 Task: Create a due date automation trigger when advanced on, 2 hours before a card is due add fields without custom field "Resume" set to 10.
Action: Mouse moved to (1204, 95)
Screenshot: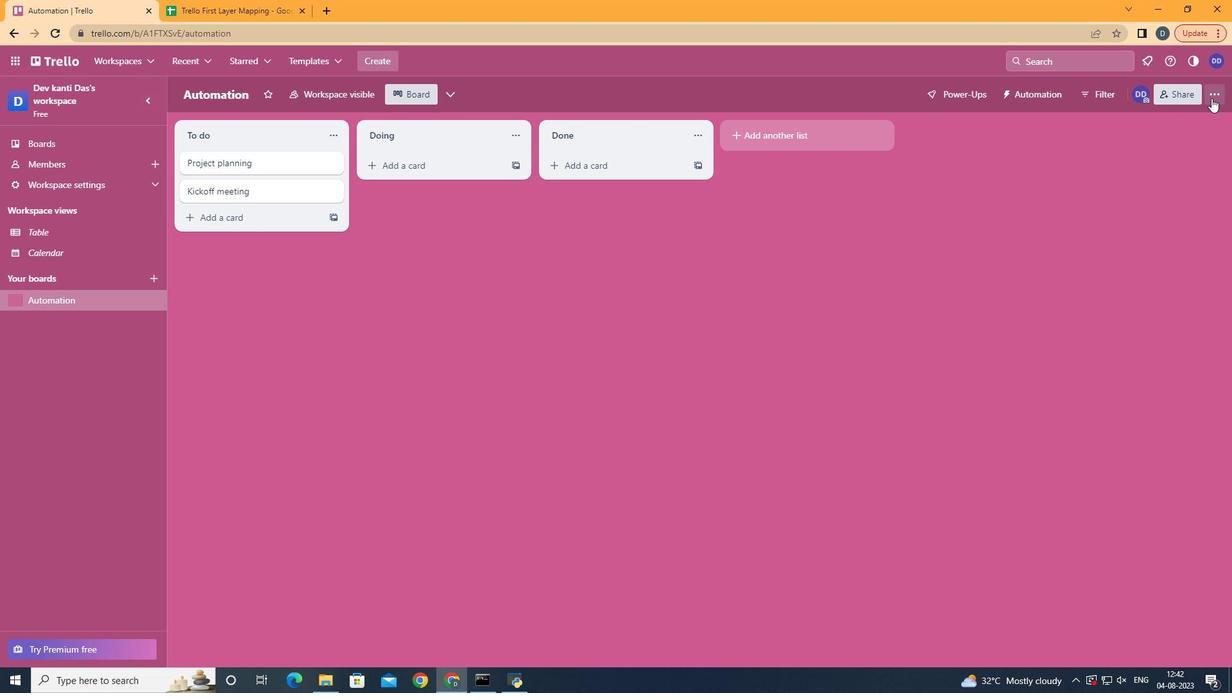 
Action: Mouse pressed left at (1204, 95)
Screenshot: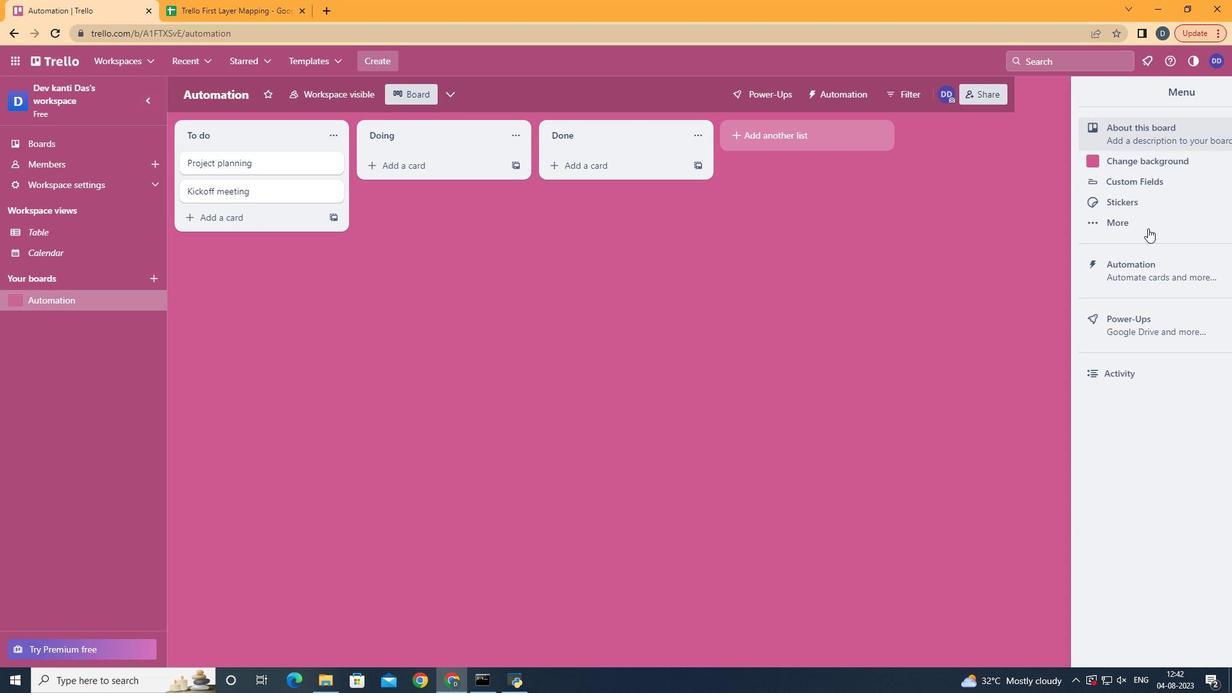 
Action: Mouse moved to (1121, 263)
Screenshot: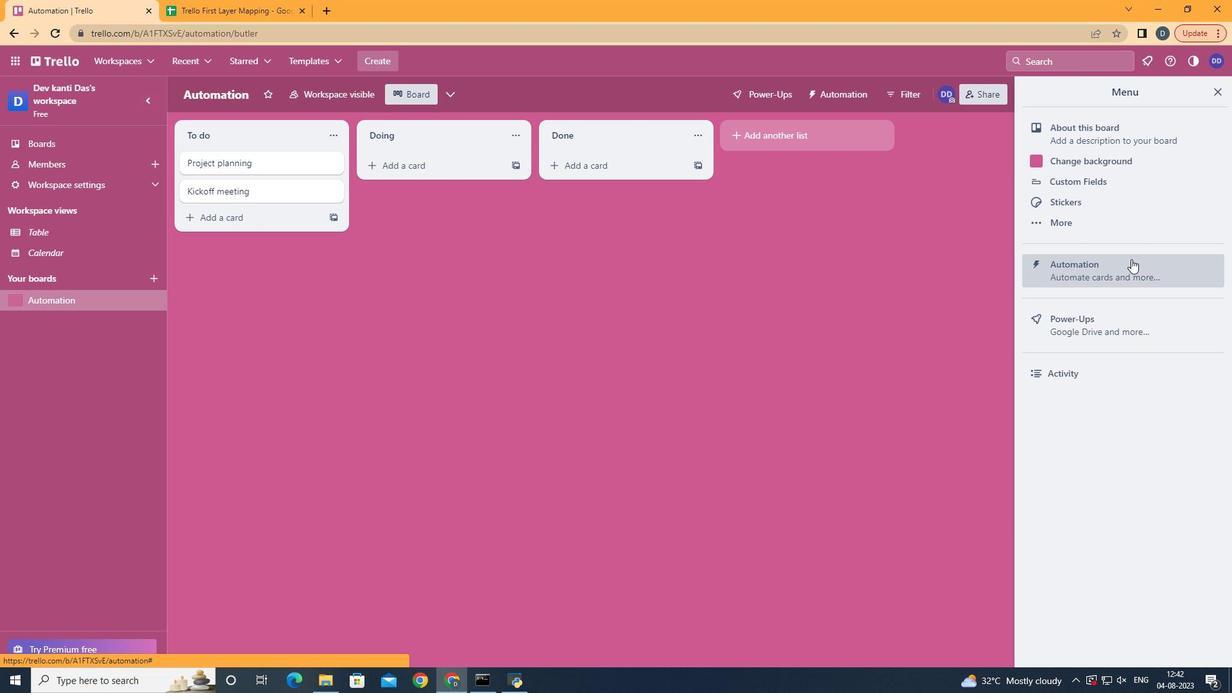 
Action: Mouse pressed left at (1121, 263)
Screenshot: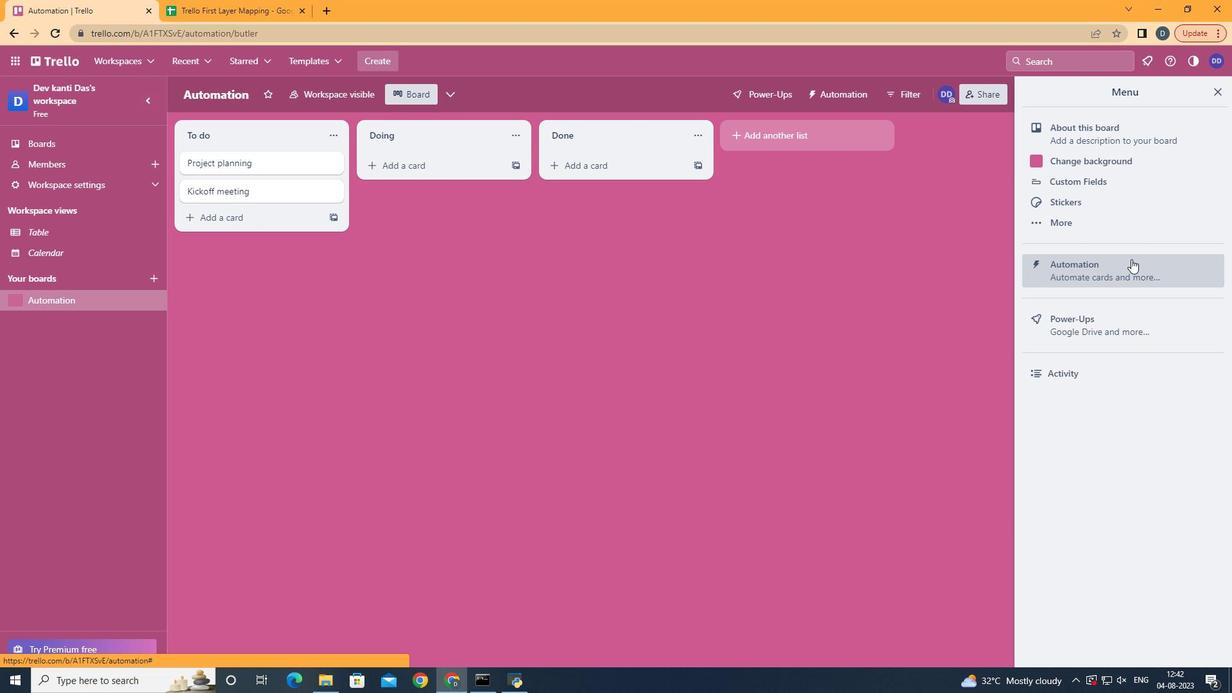 
Action: Mouse moved to (242, 265)
Screenshot: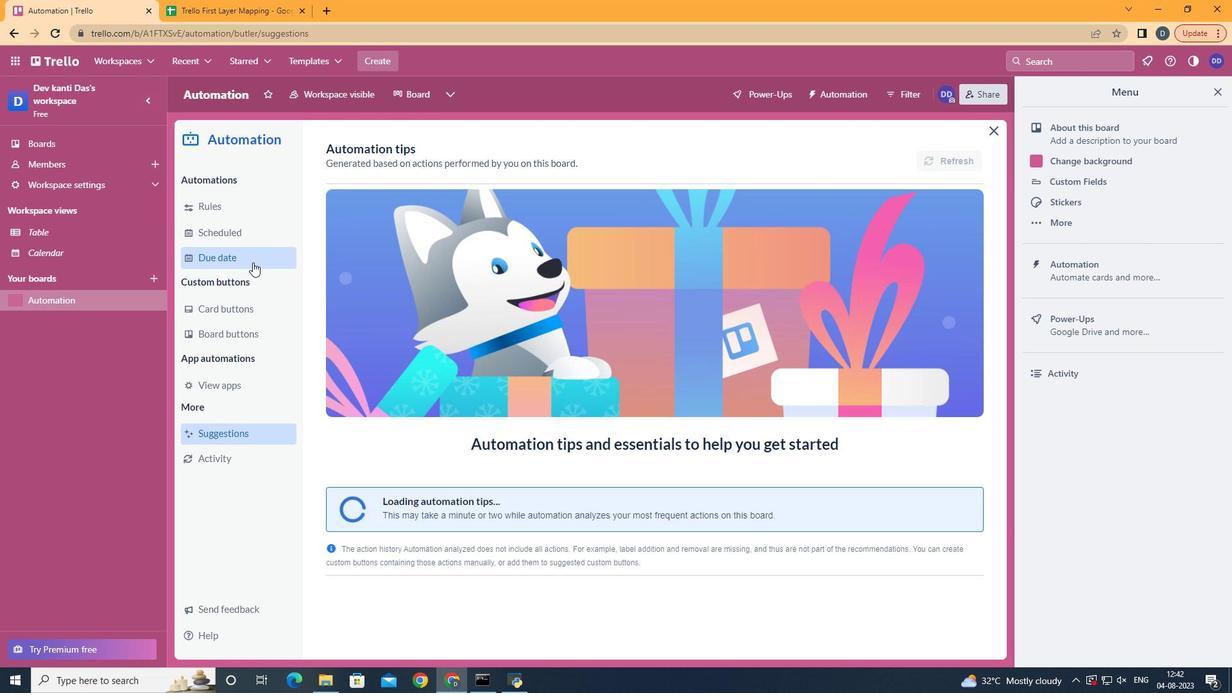 
Action: Mouse pressed left at (242, 265)
Screenshot: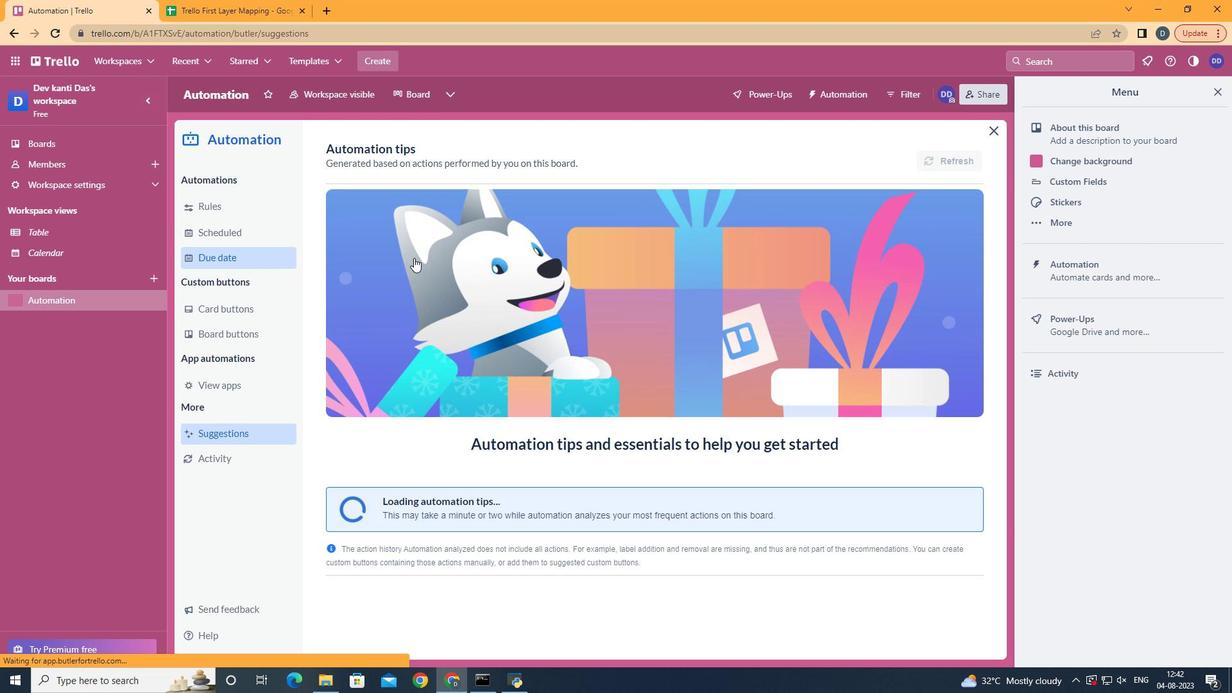 
Action: Mouse moved to (883, 154)
Screenshot: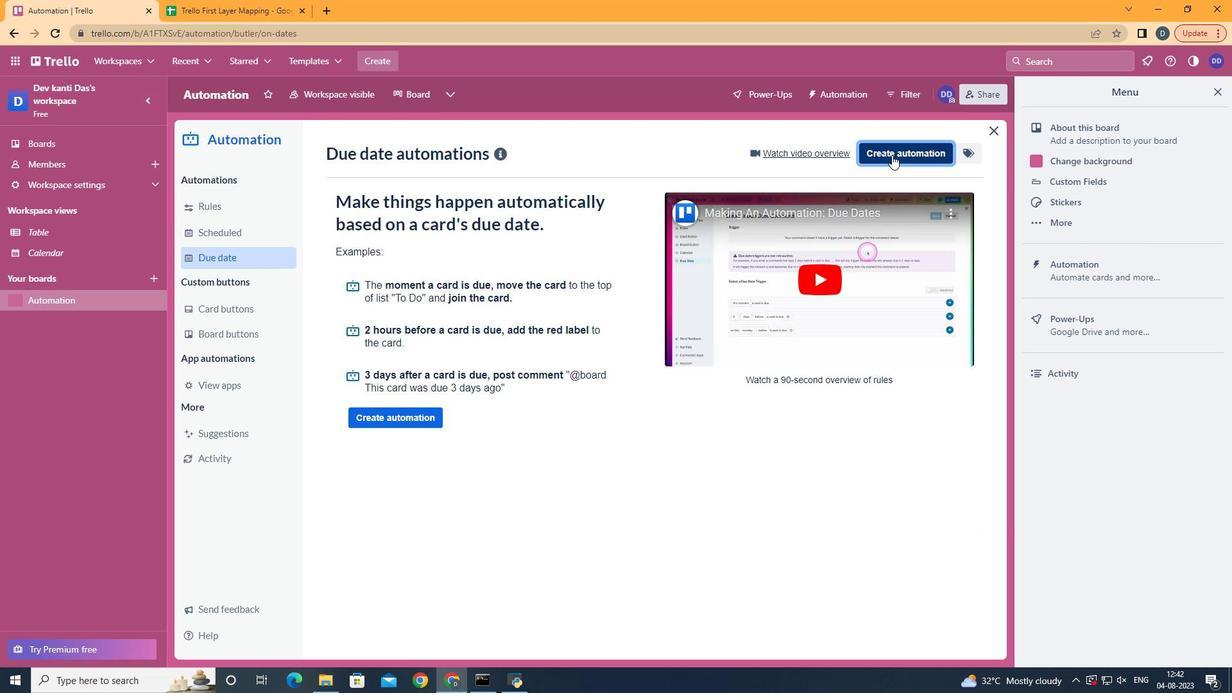 
Action: Mouse pressed left at (883, 154)
Screenshot: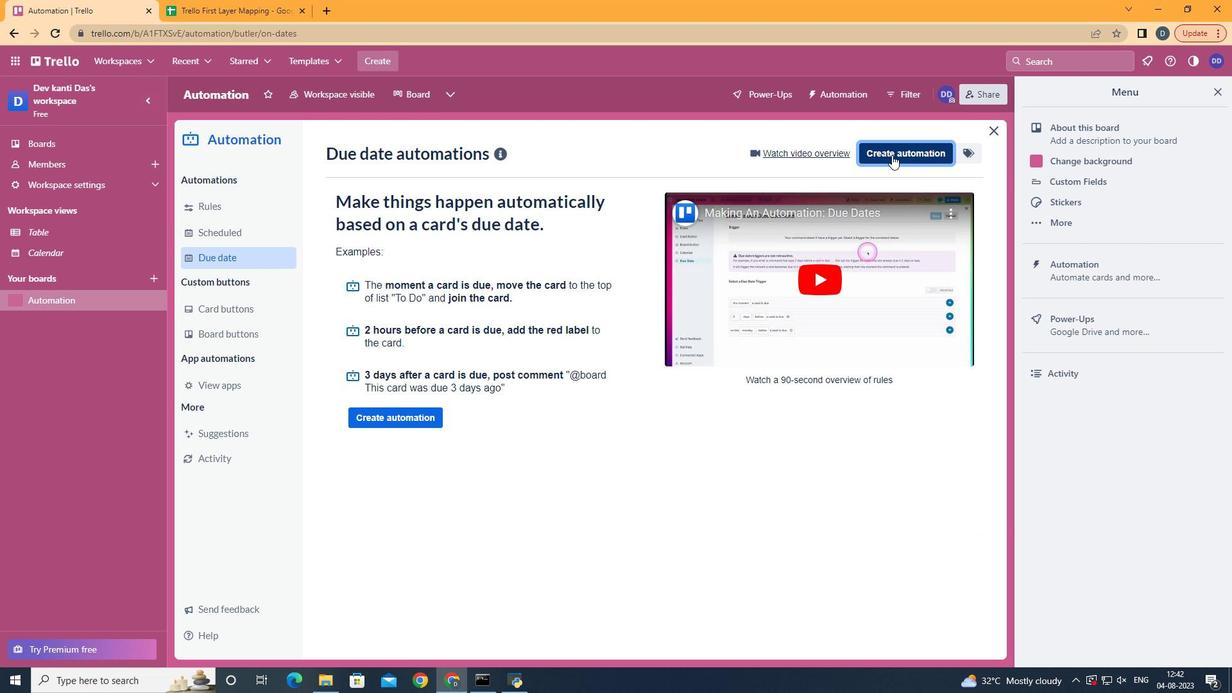 
Action: Mouse moved to (672, 276)
Screenshot: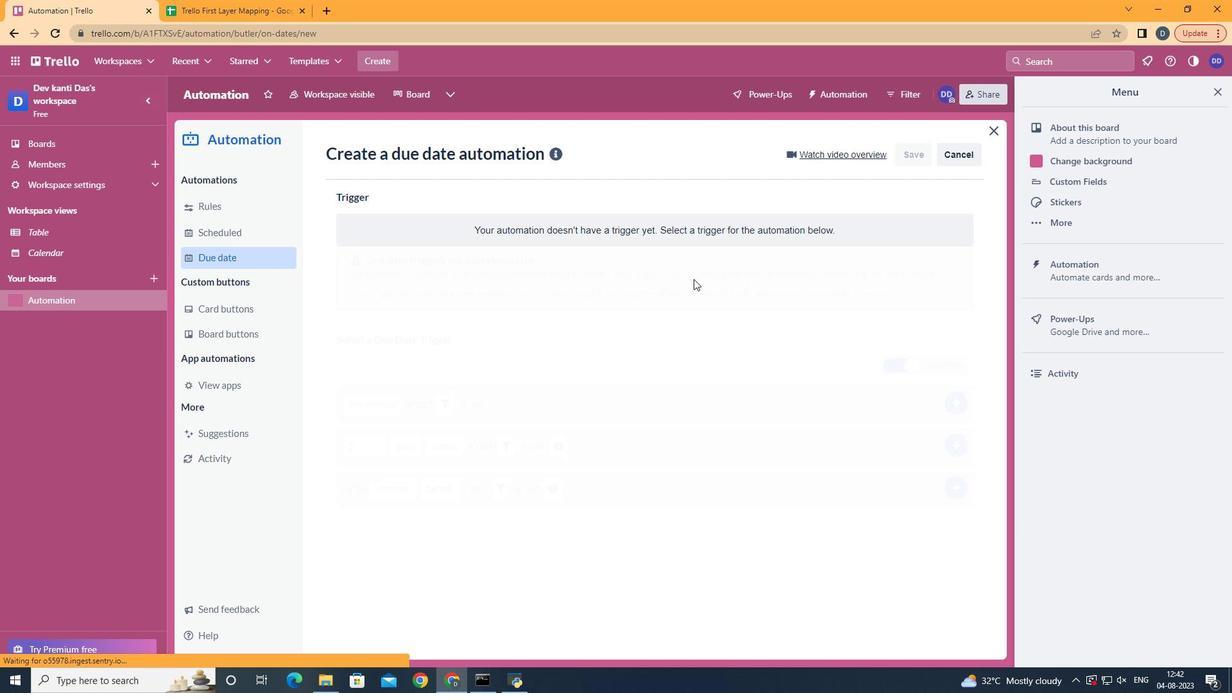 
Action: Mouse pressed left at (672, 276)
Screenshot: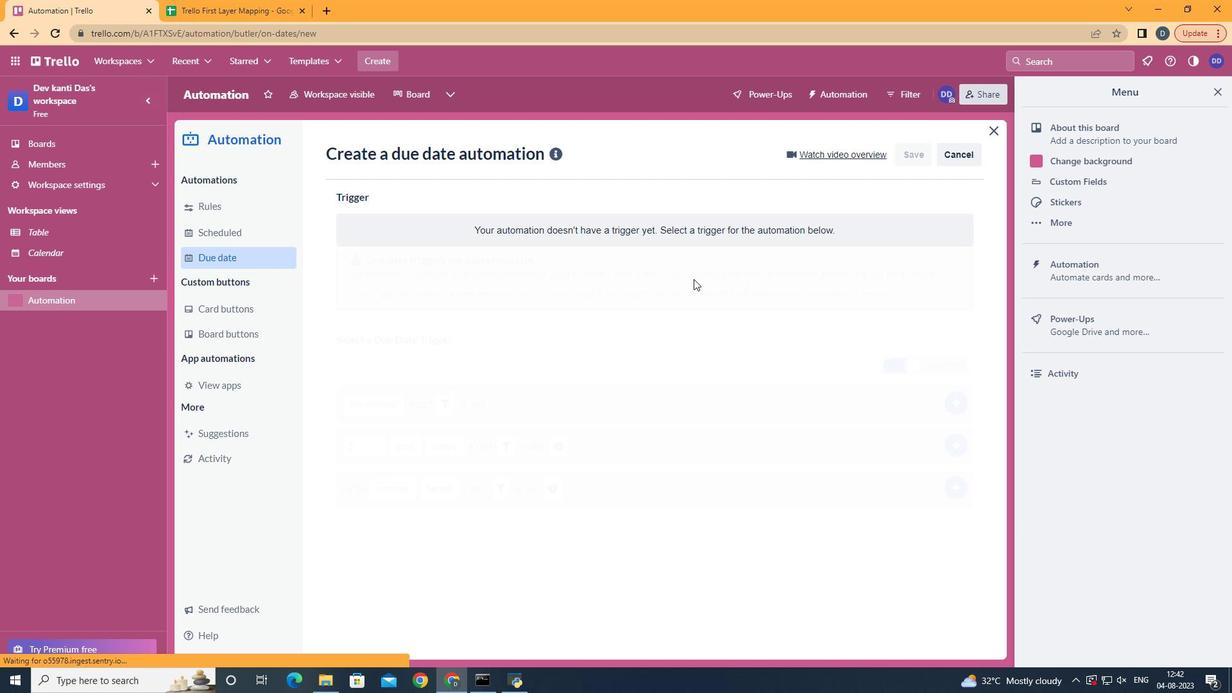 
Action: Mouse moved to (409, 553)
Screenshot: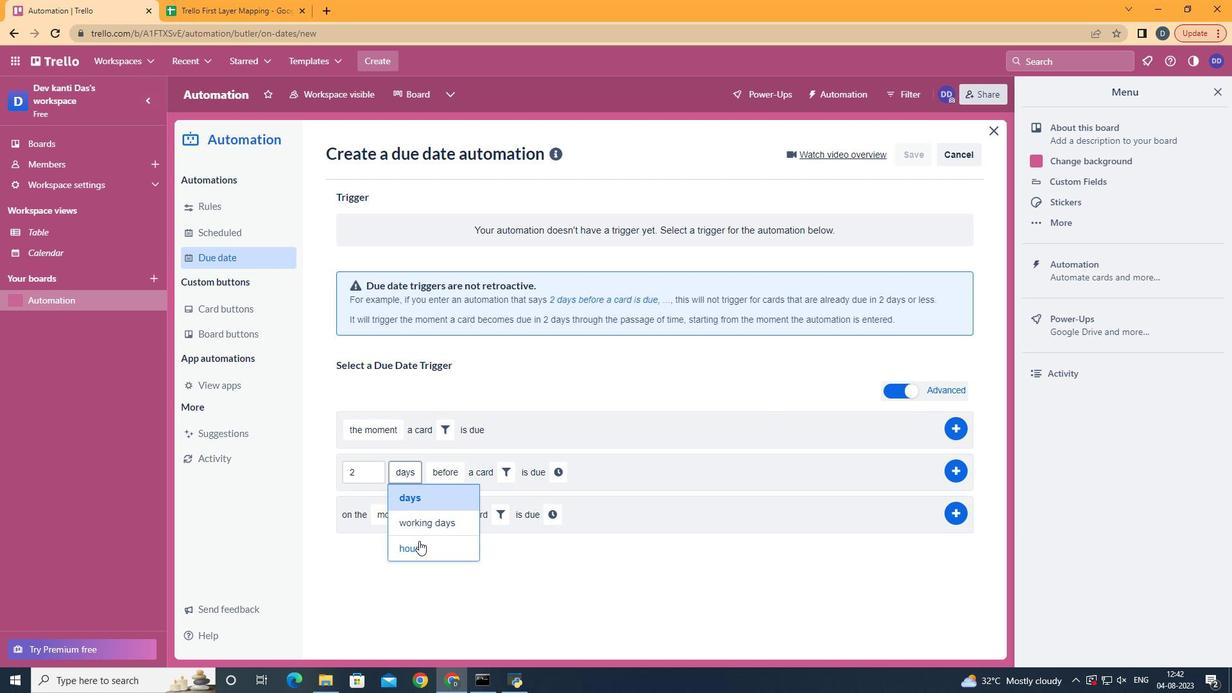 
Action: Mouse pressed left at (409, 553)
Screenshot: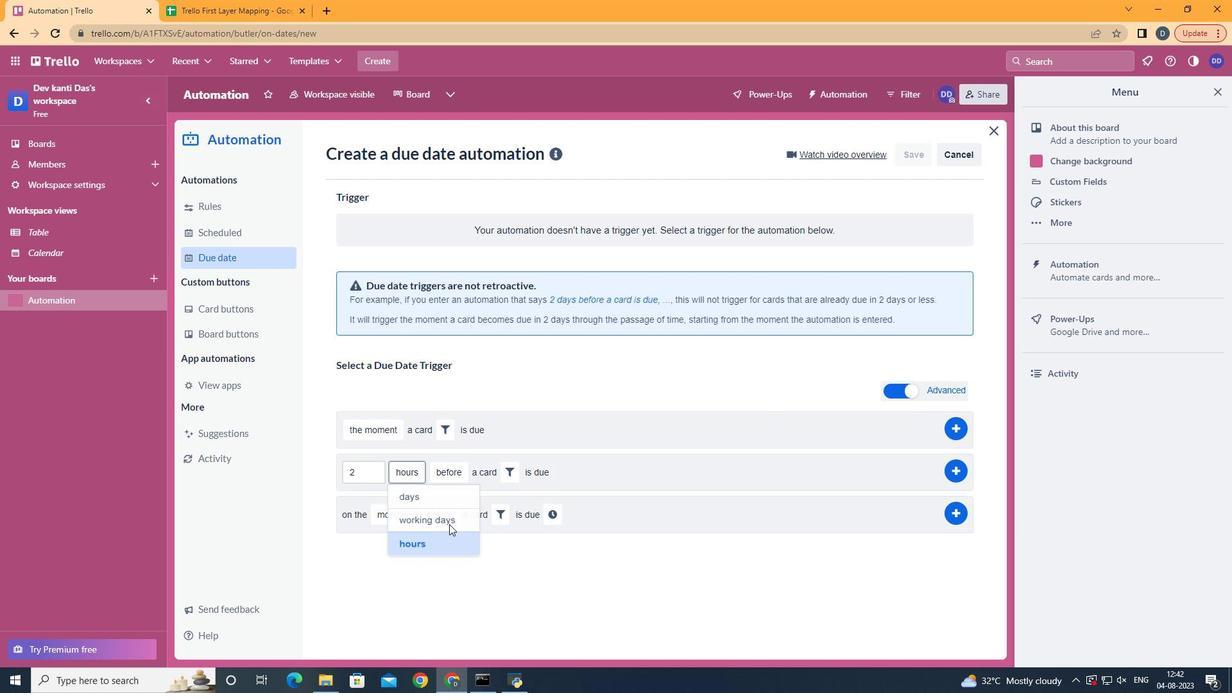 
Action: Mouse moved to (450, 507)
Screenshot: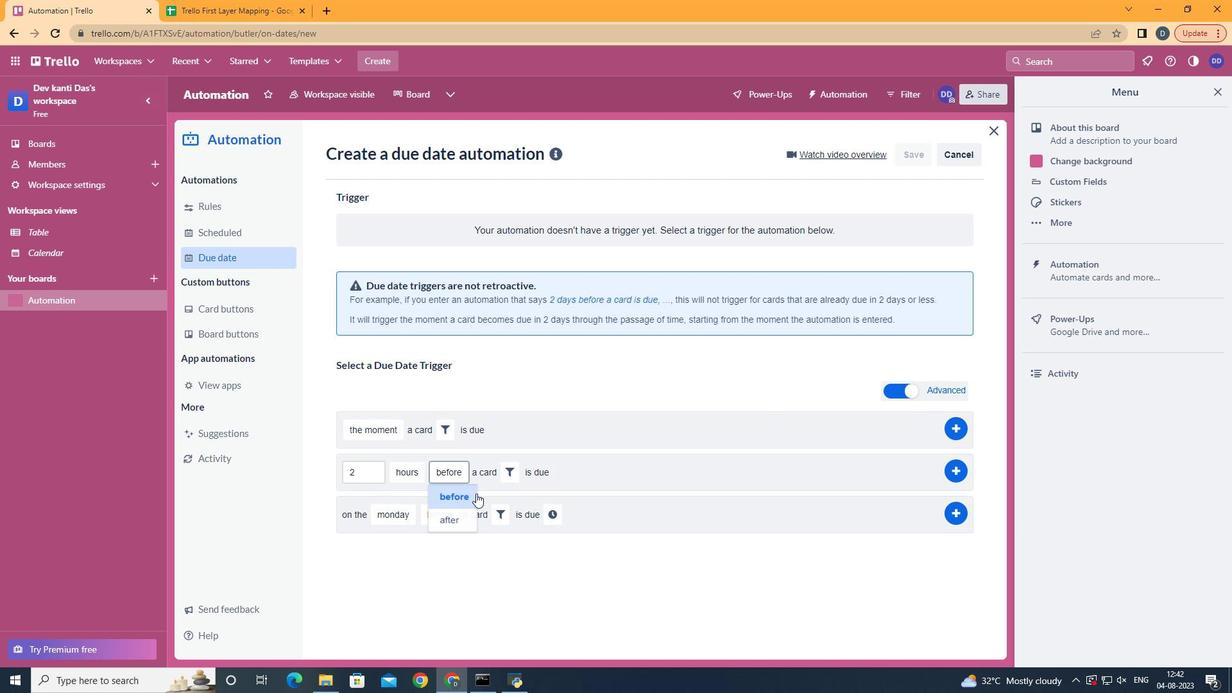 
Action: Mouse pressed left at (450, 507)
Screenshot: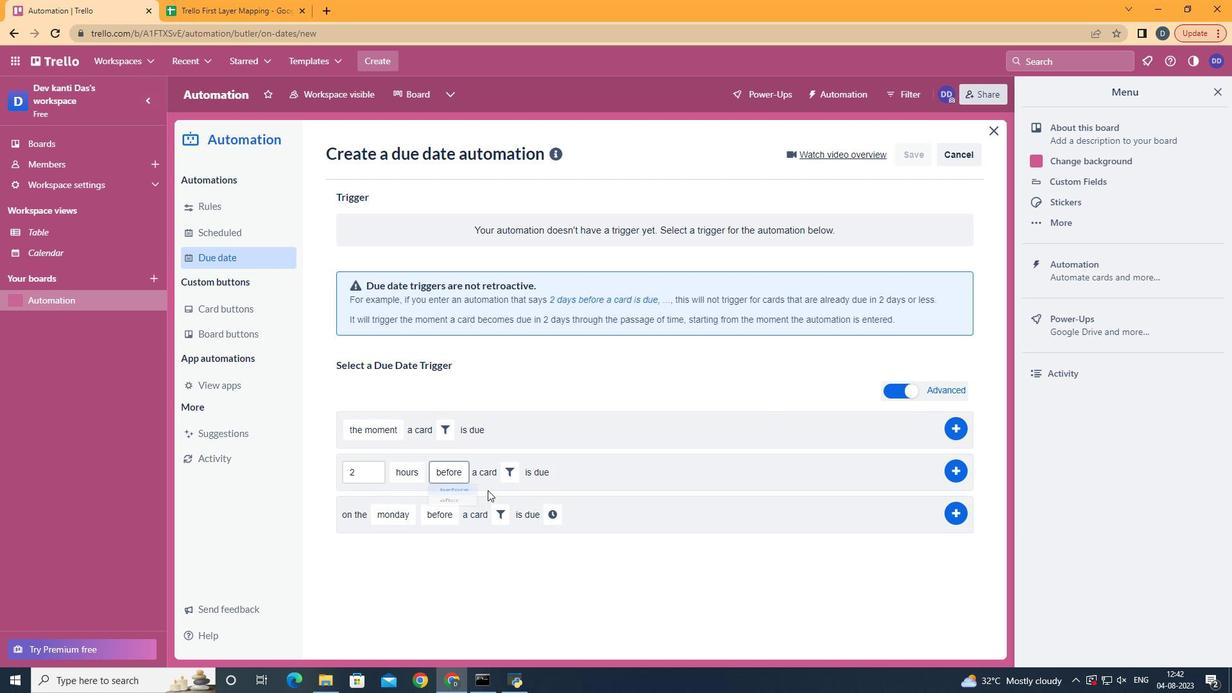
Action: Mouse moved to (495, 490)
Screenshot: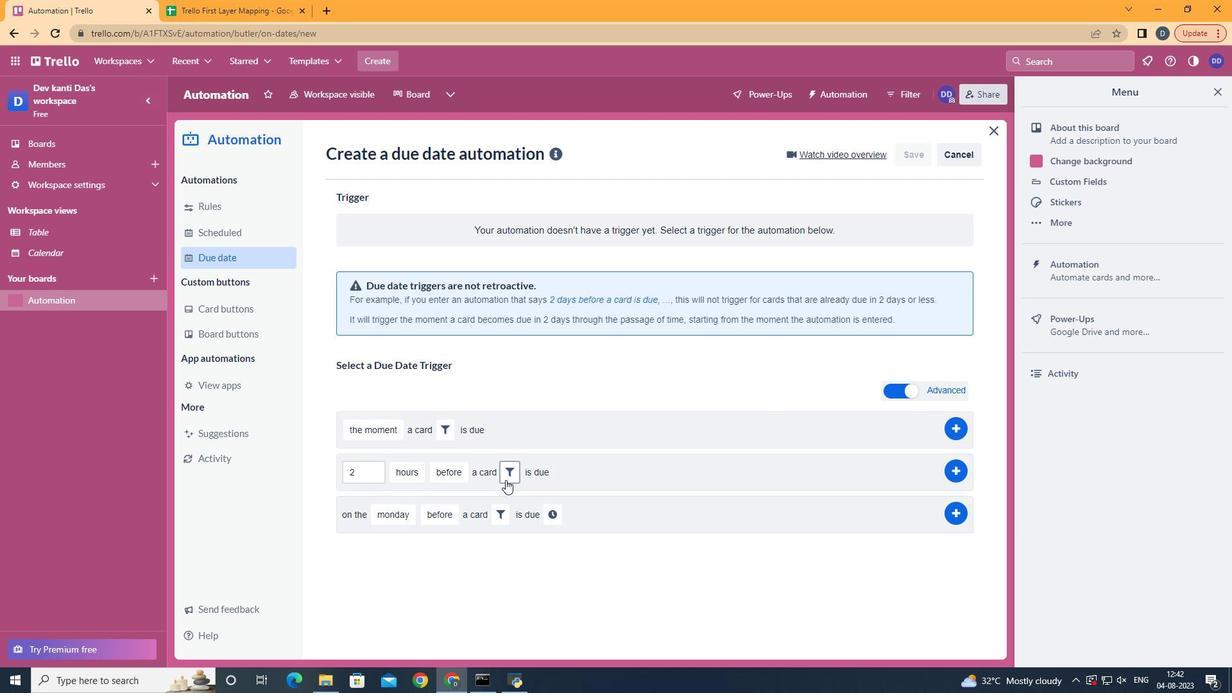 
Action: Mouse pressed left at (495, 490)
Screenshot: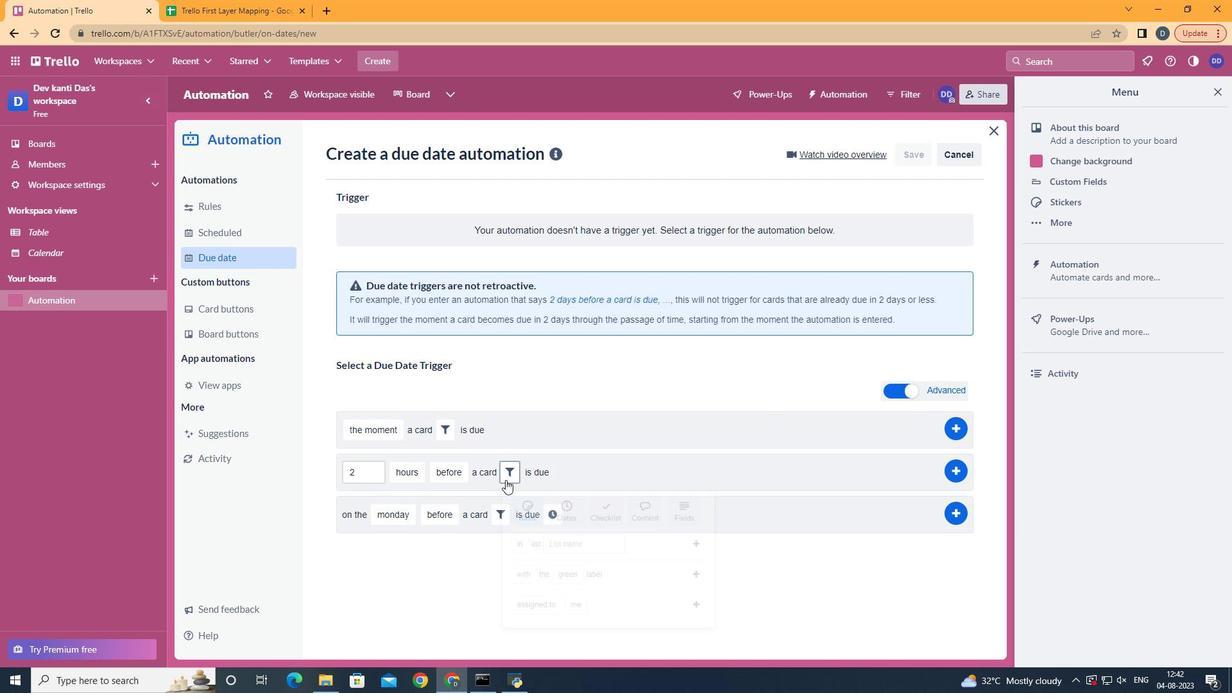 
Action: Mouse moved to (725, 534)
Screenshot: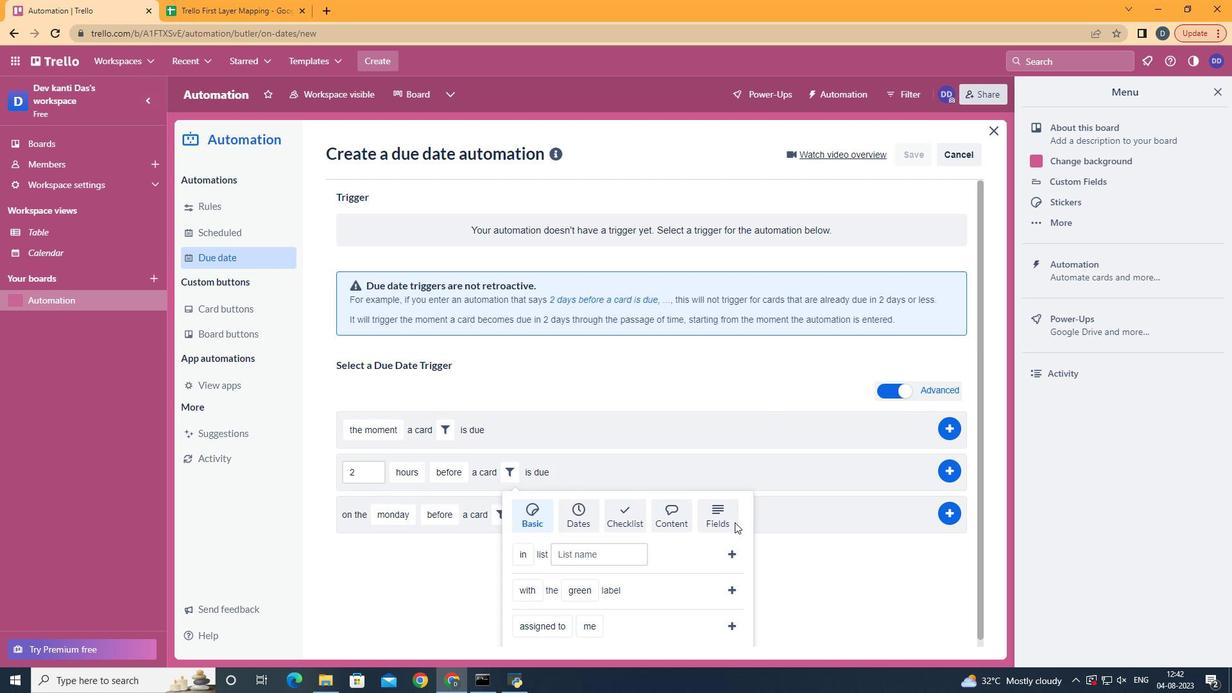 
Action: Mouse pressed left at (725, 534)
Screenshot: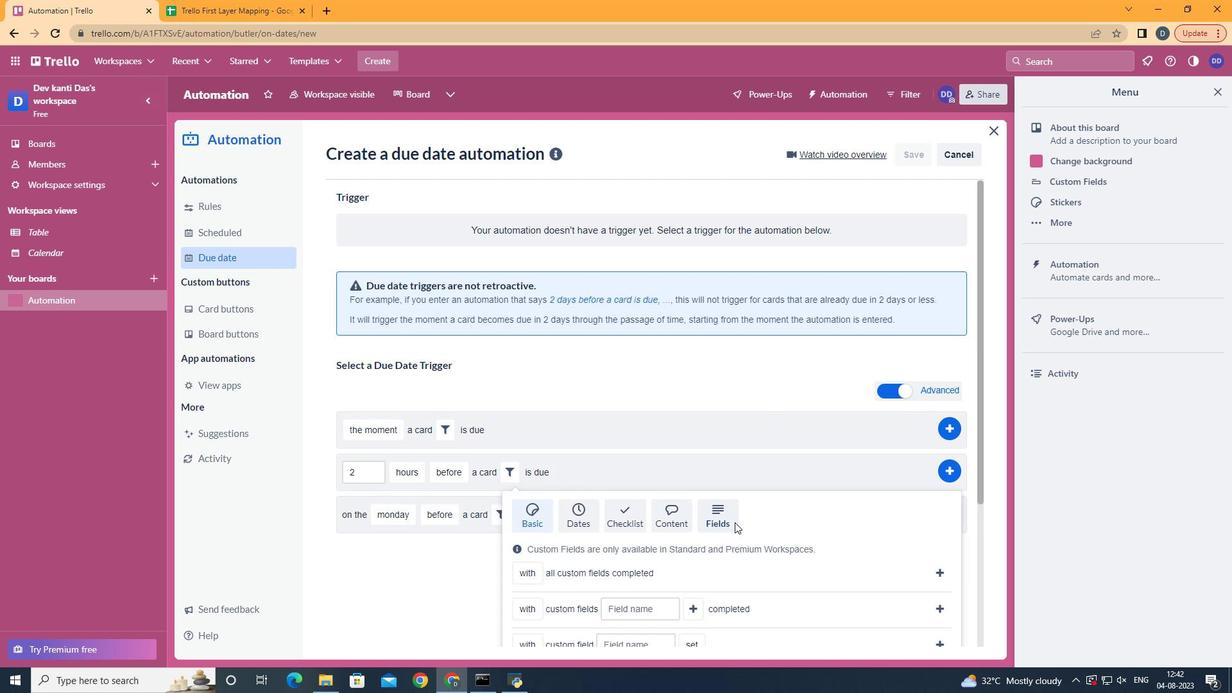 
Action: Mouse moved to (726, 533)
Screenshot: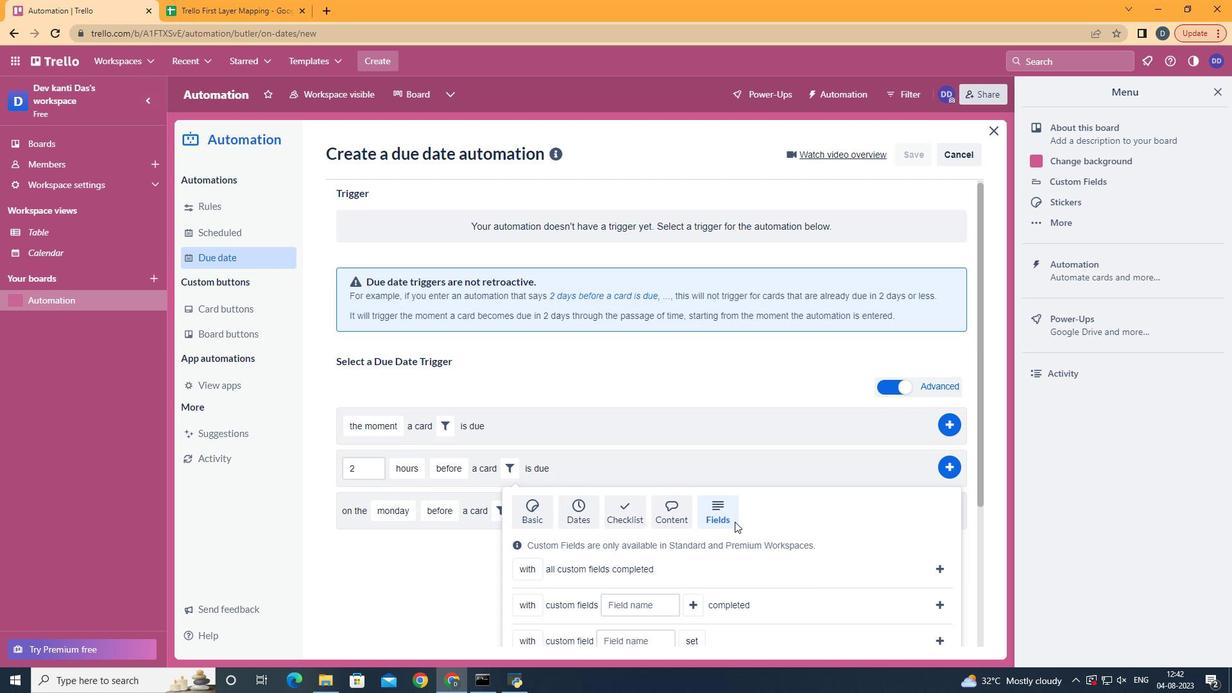 
Action: Mouse scrolled (726, 532) with delta (0, 0)
Screenshot: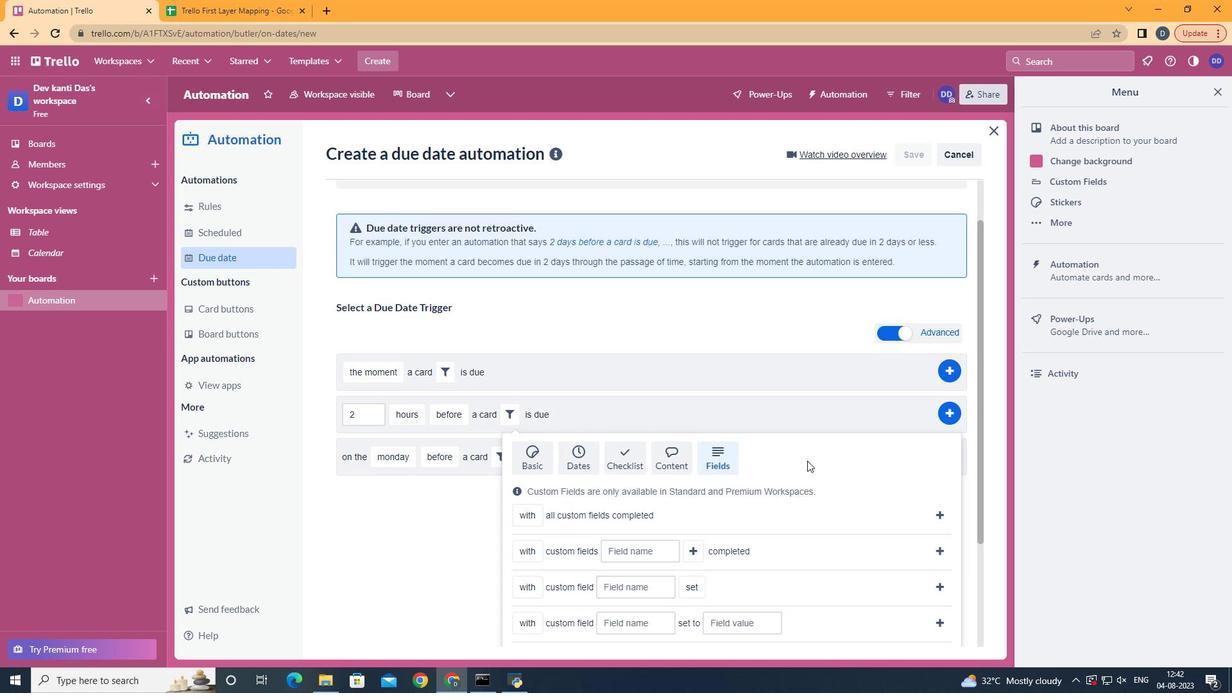 
Action: Mouse scrolled (726, 532) with delta (0, 0)
Screenshot: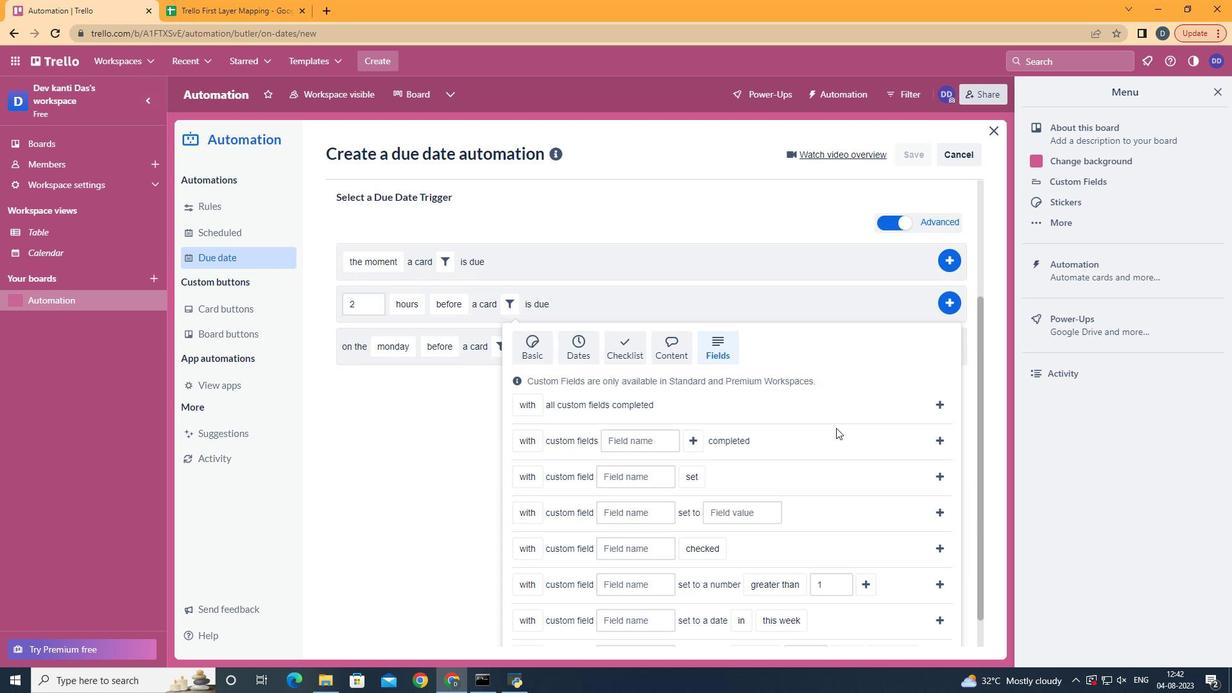 
Action: Mouse scrolled (726, 532) with delta (0, 0)
Screenshot: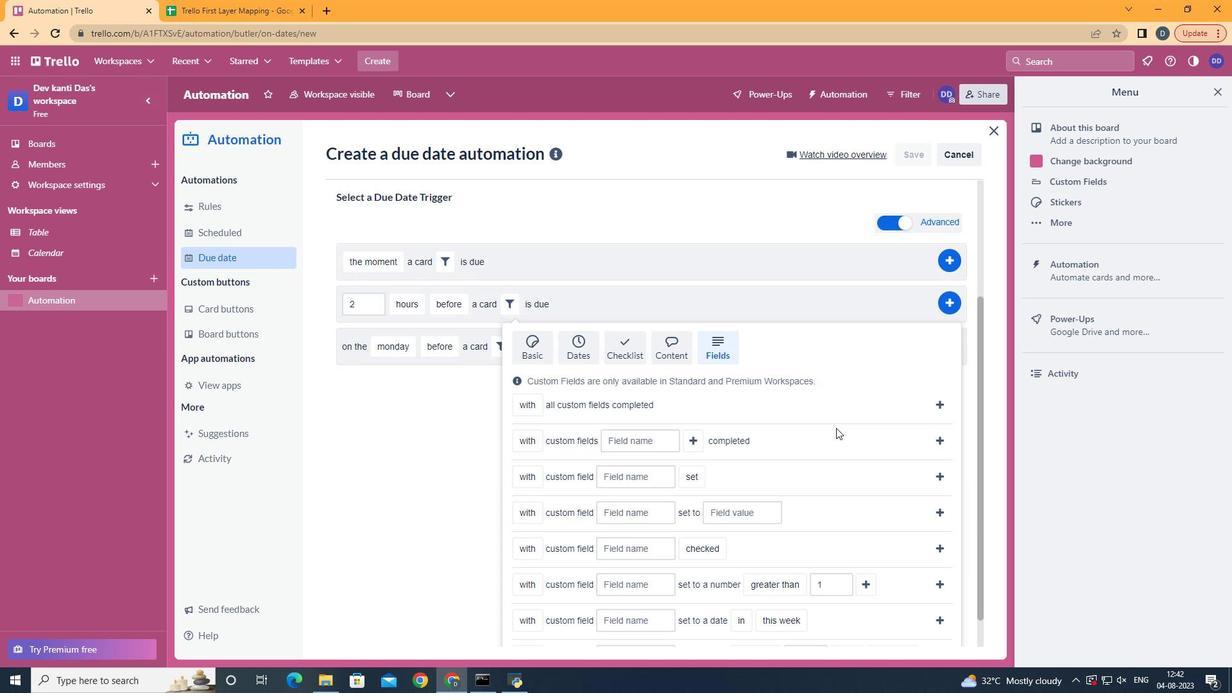 
Action: Mouse moved to (726, 533)
Screenshot: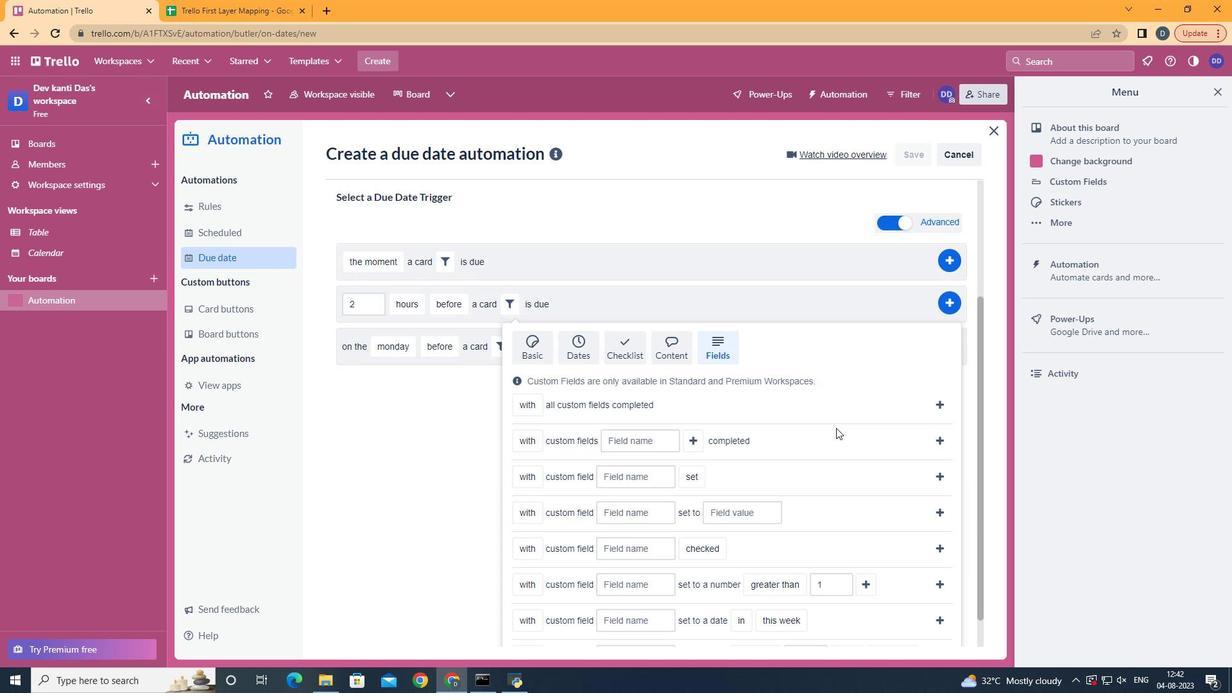 
Action: Mouse scrolled (726, 532) with delta (0, 0)
Screenshot: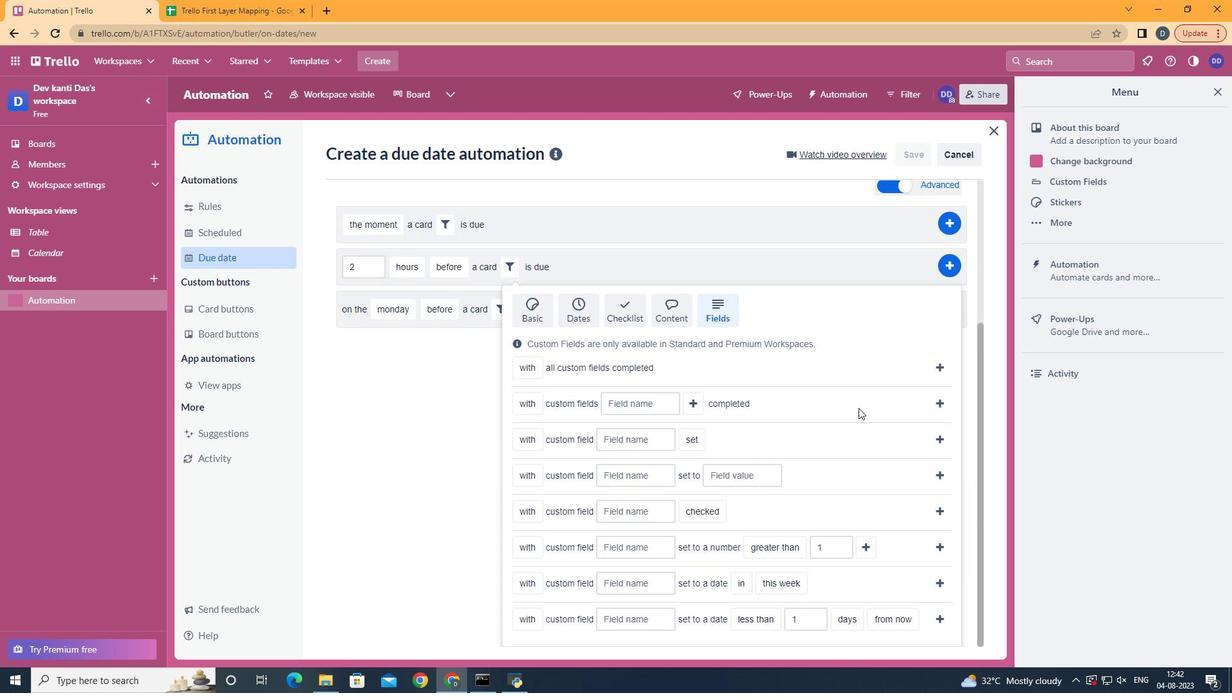 
Action: Mouse moved to (522, 511)
Screenshot: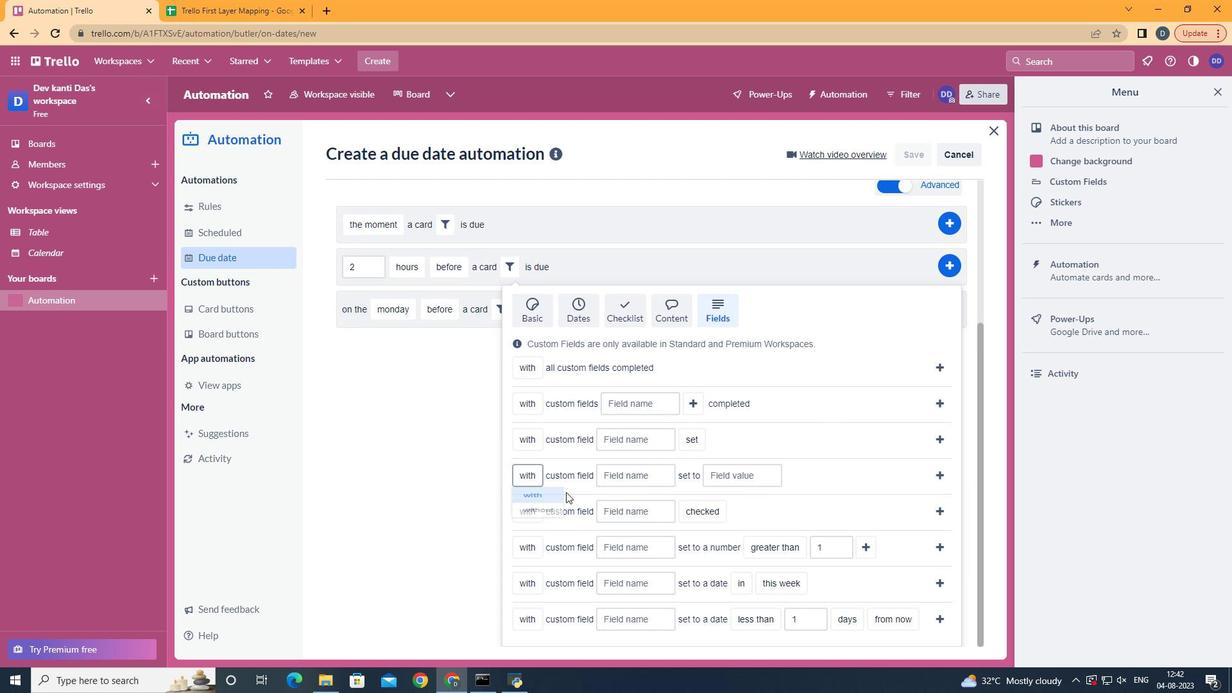 
Action: Mouse pressed left at (522, 511)
Screenshot: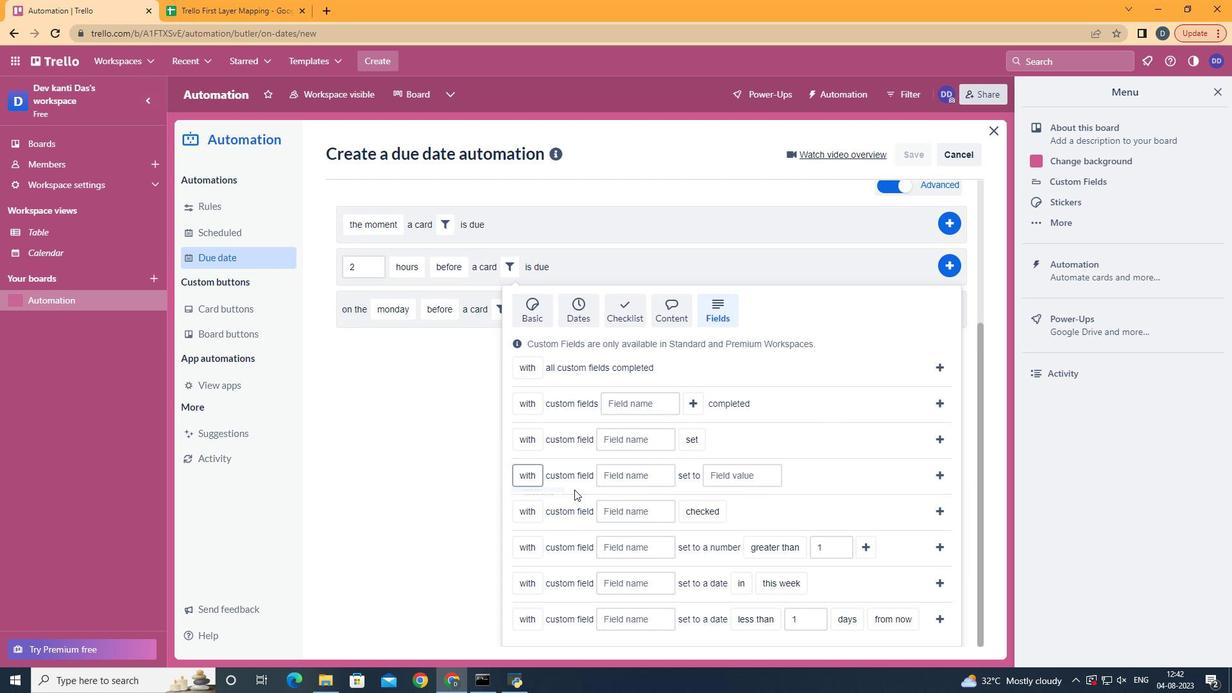 
Action: Mouse moved to (526, 540)
Screenshot: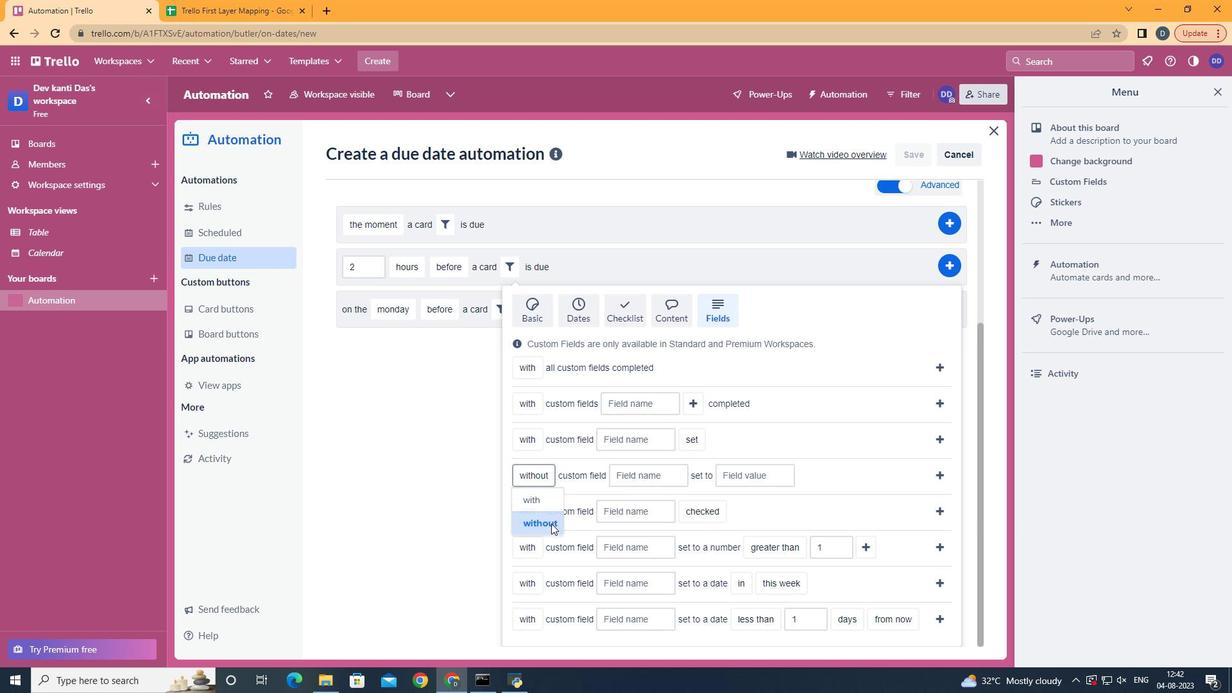 
Action: Mouse pressed left at (526, 540)
Screenshot: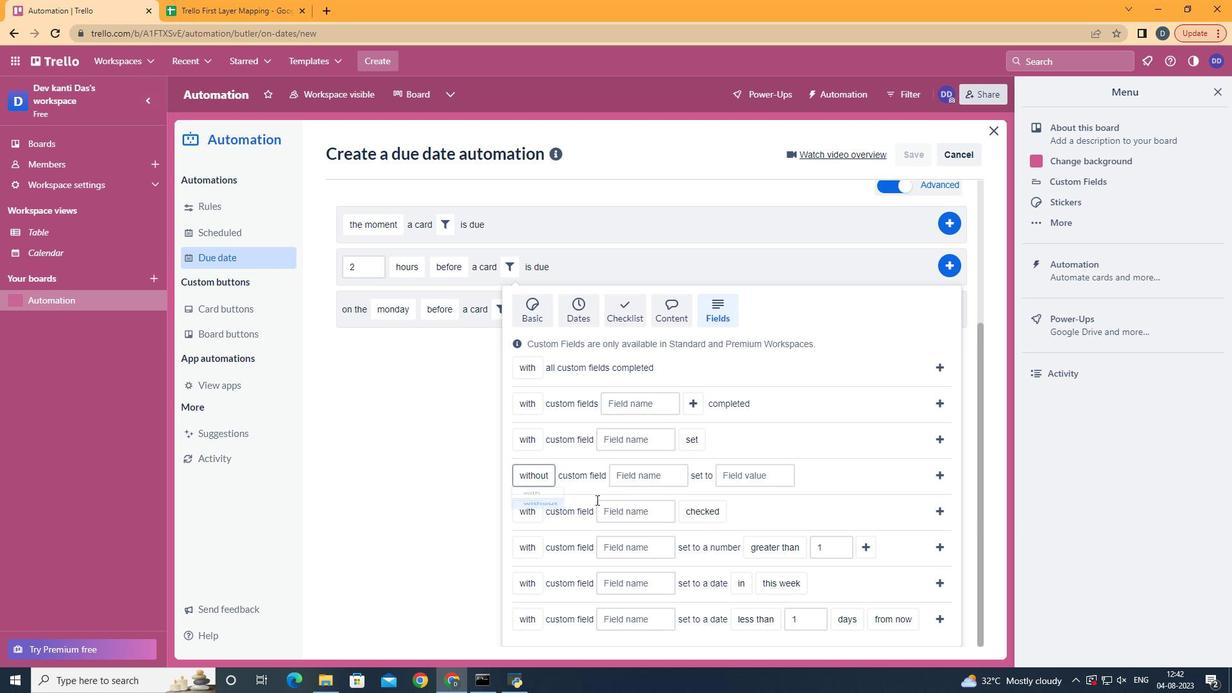 
Action: Mouse moved to (635, 483)
Screenshot: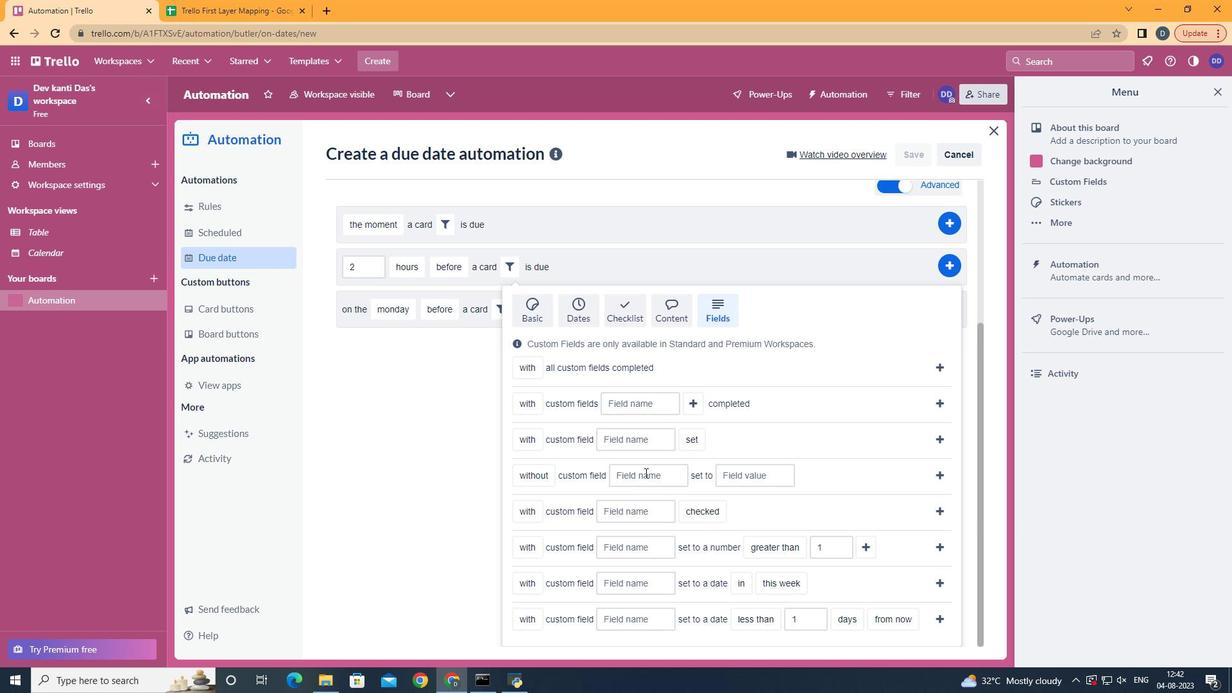 
Action: Mouse pressed left at (635, 483)
Screenshot: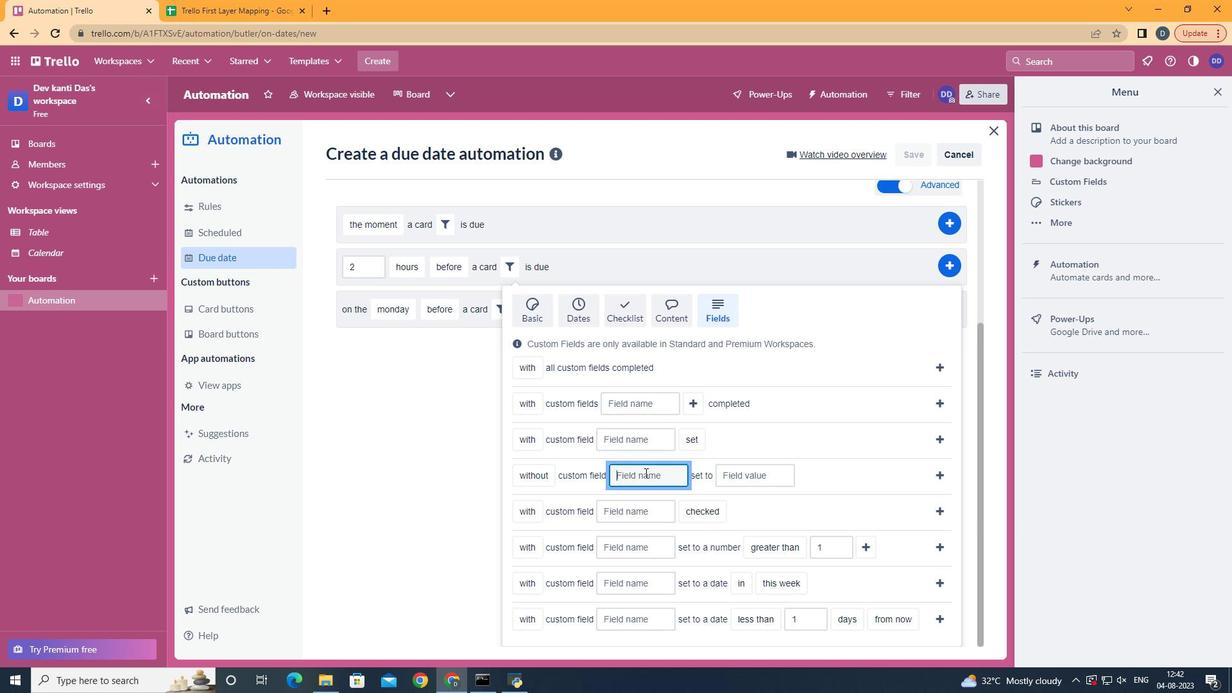 
Action: Key pressed <Key.shift><Key.shift>Resume
Screenshot: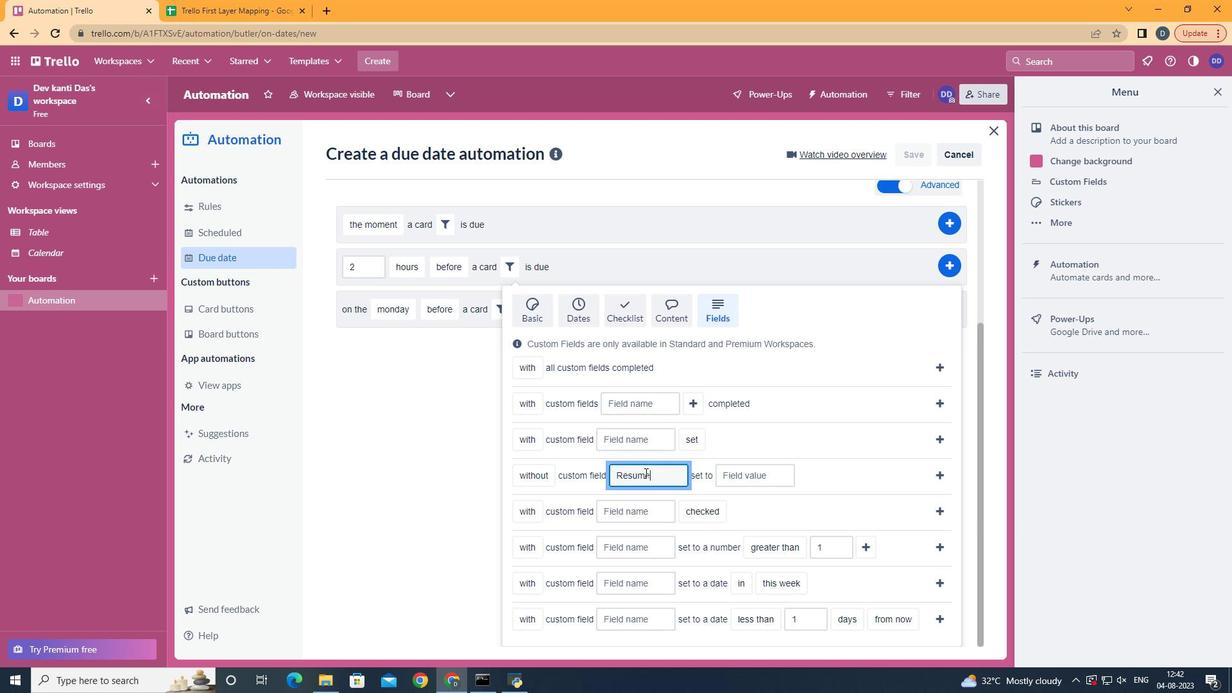 
Action: Mouse moved to (751, 482)
Screenshot: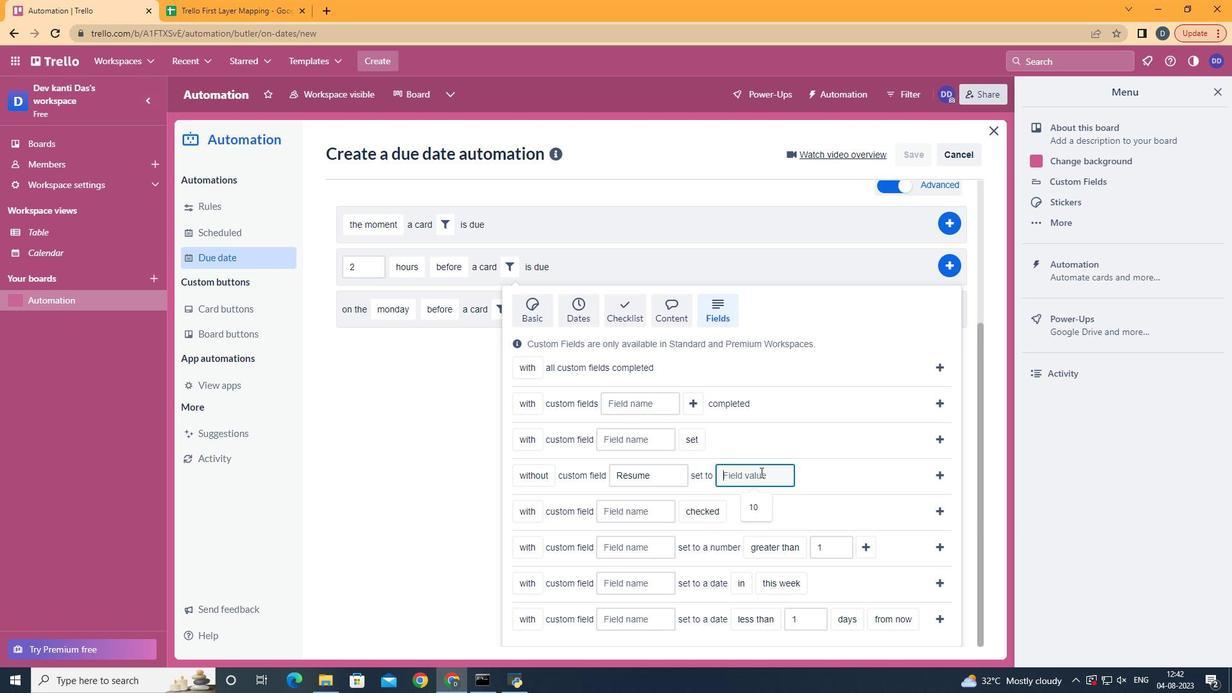 
Action: Mouse pressed left at (751, 482)
Screenshot: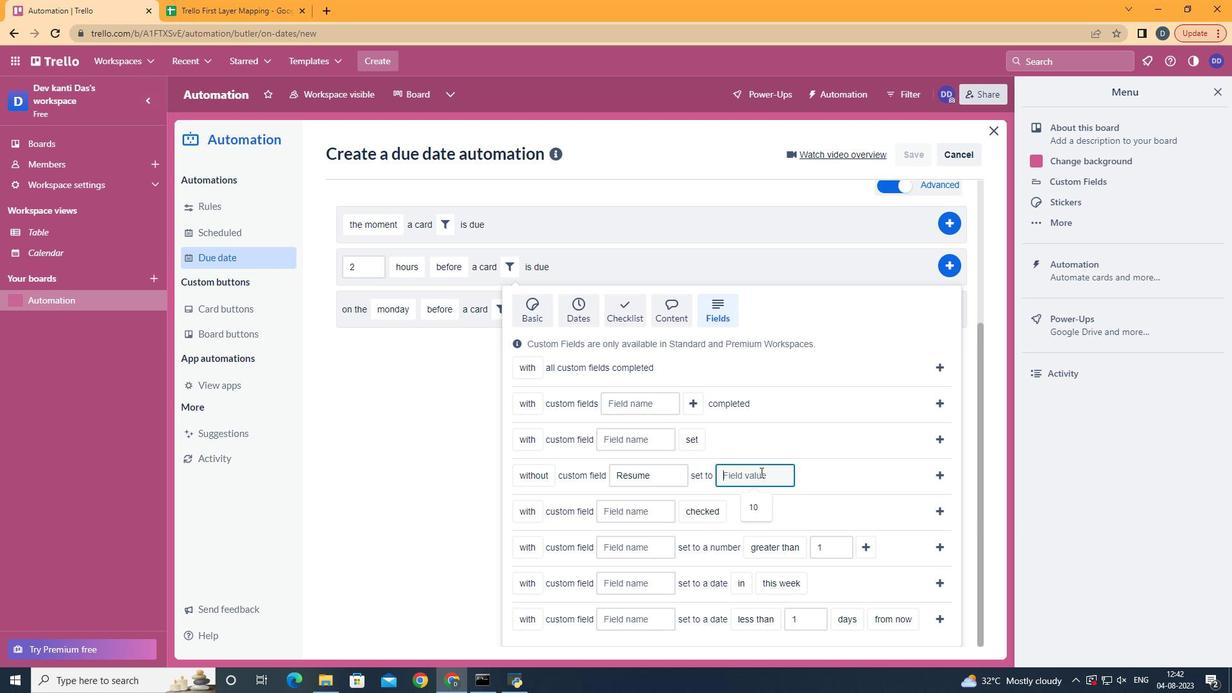 
Action: Key pressed 10
Screenshot: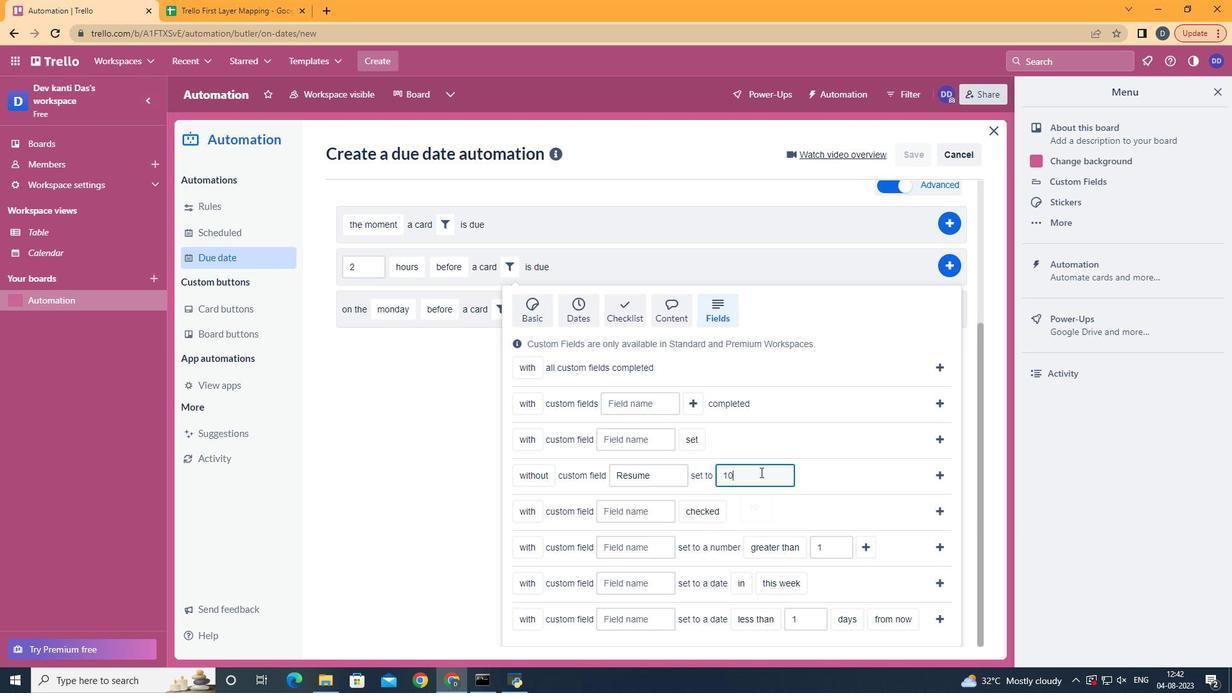 
Action: Mouse moved to (935, 482)
Screenshot: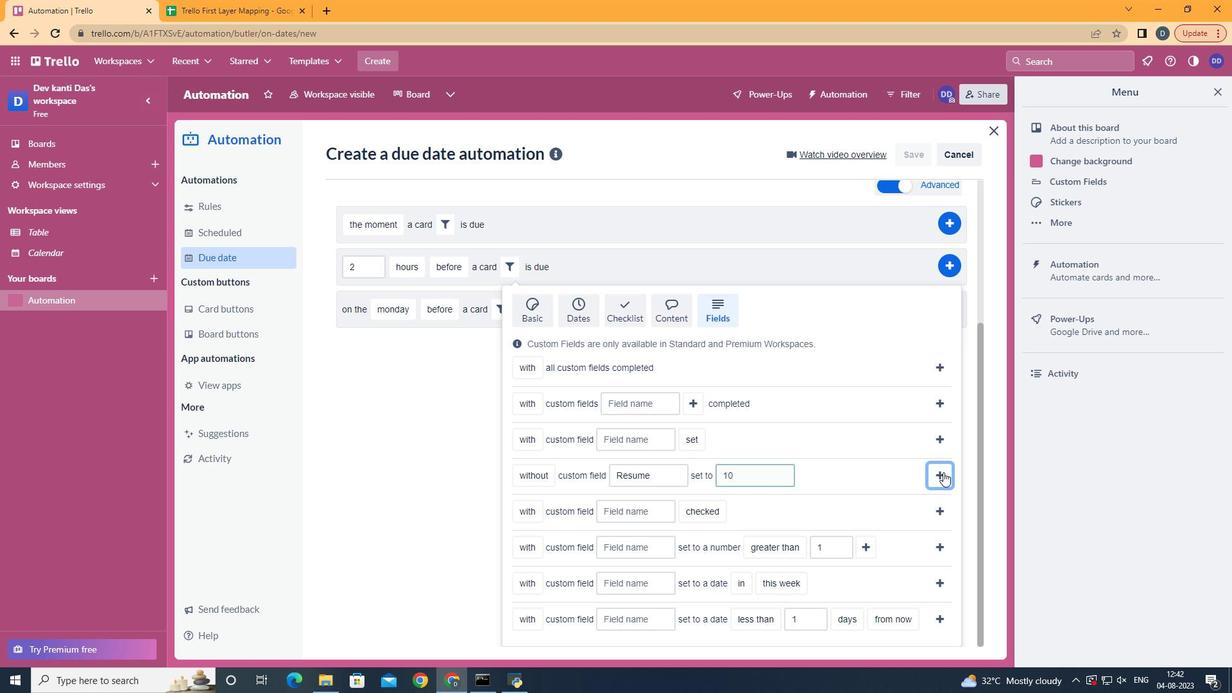 
Action: Mouse pressed left at (935, 482)
Screenshot: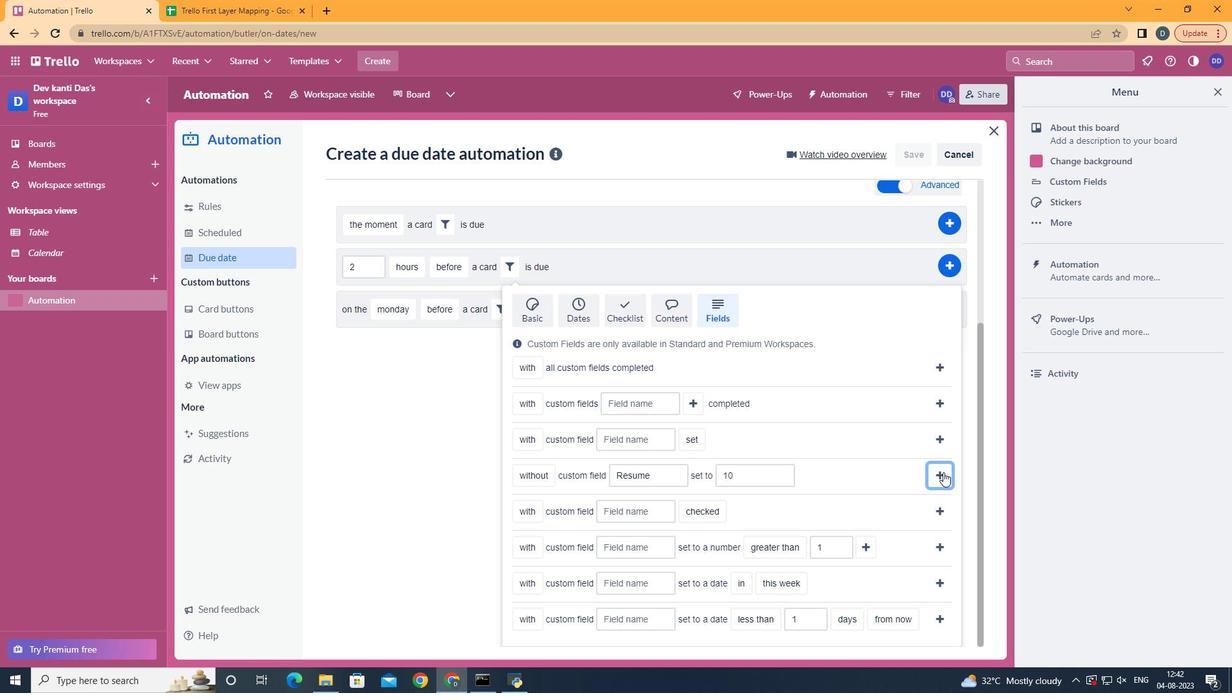 
Action: Mouse moved to (943, 480)
Screenshot: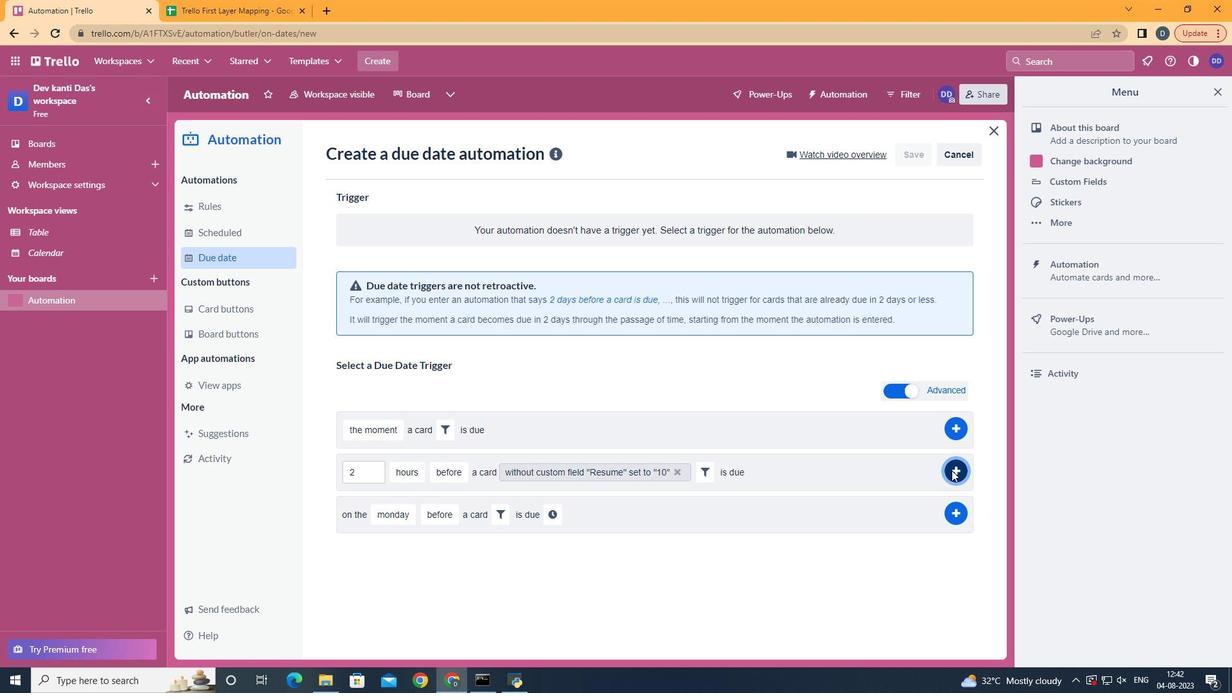 
Action: Mouse pressed left at (943, 480)
Screenshot: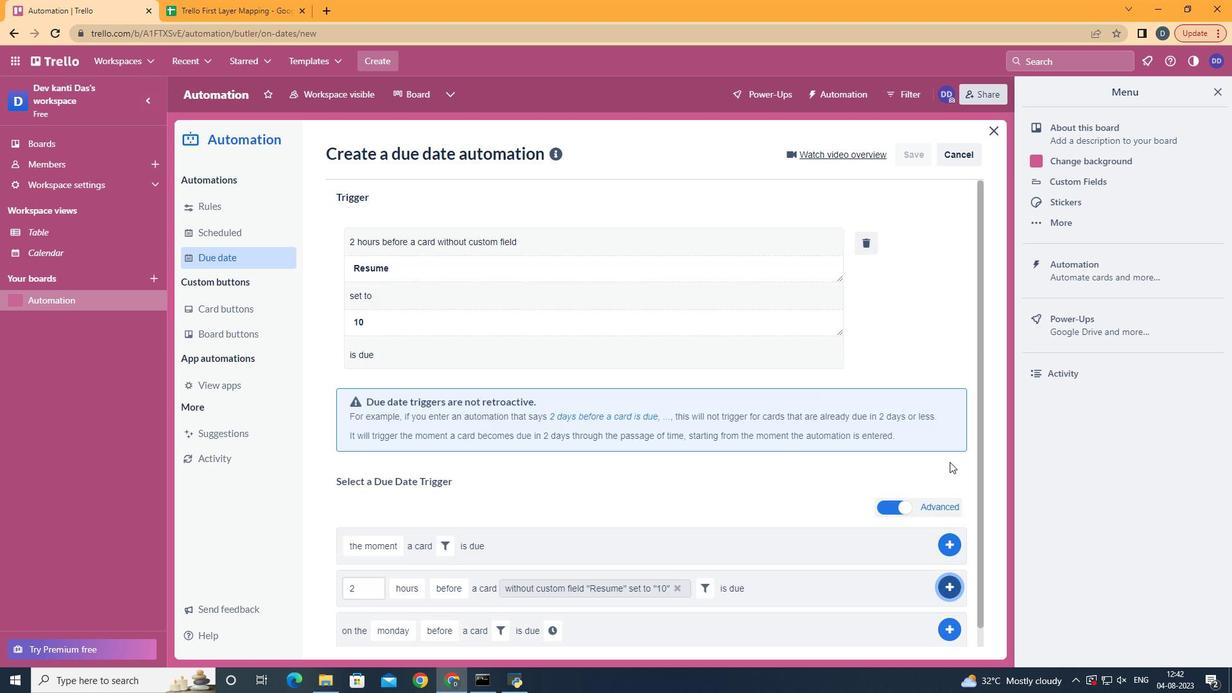 
Action: Mouse moved to (615, 285)
Screenshot: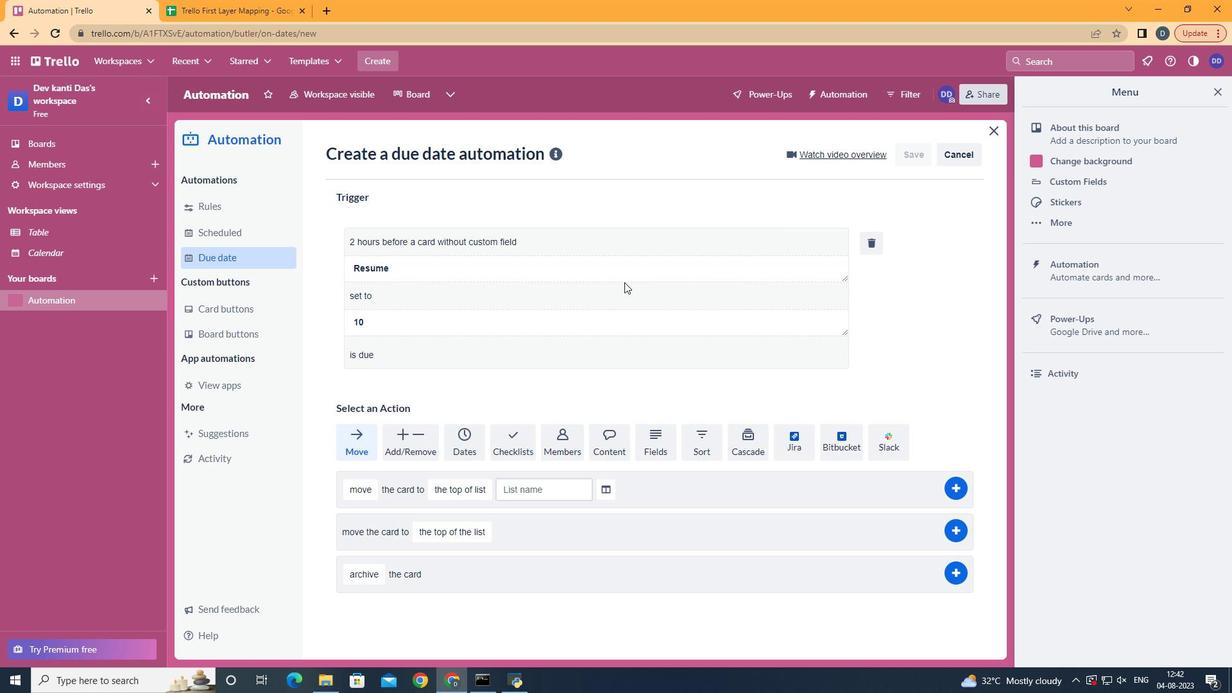
